 Task: Add a condition where "Organization Is not -" in new tickets in your groups.
Action: Mouse moved to (123, 406)
Screenshot: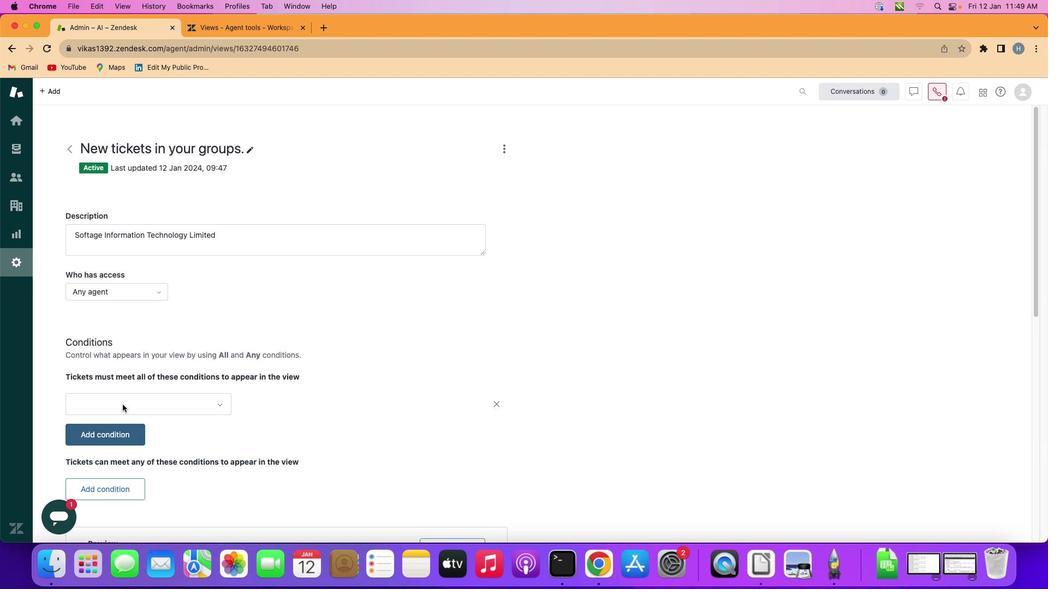 
Action: Mouse pressed left at (123, 406)
Screenshot: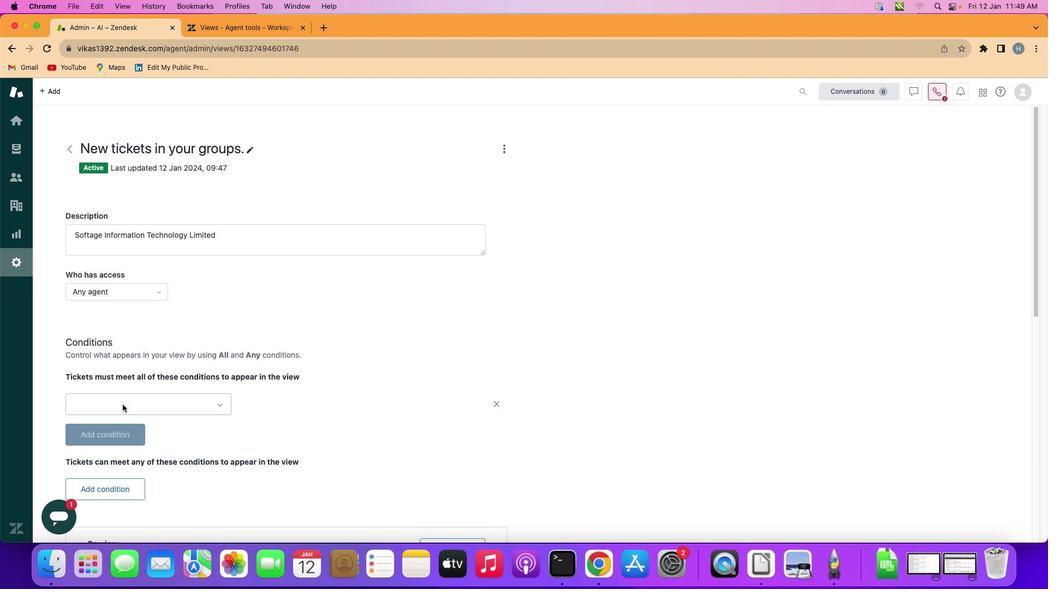 
Action: Mouse moved to (131, 405)
Screenshot: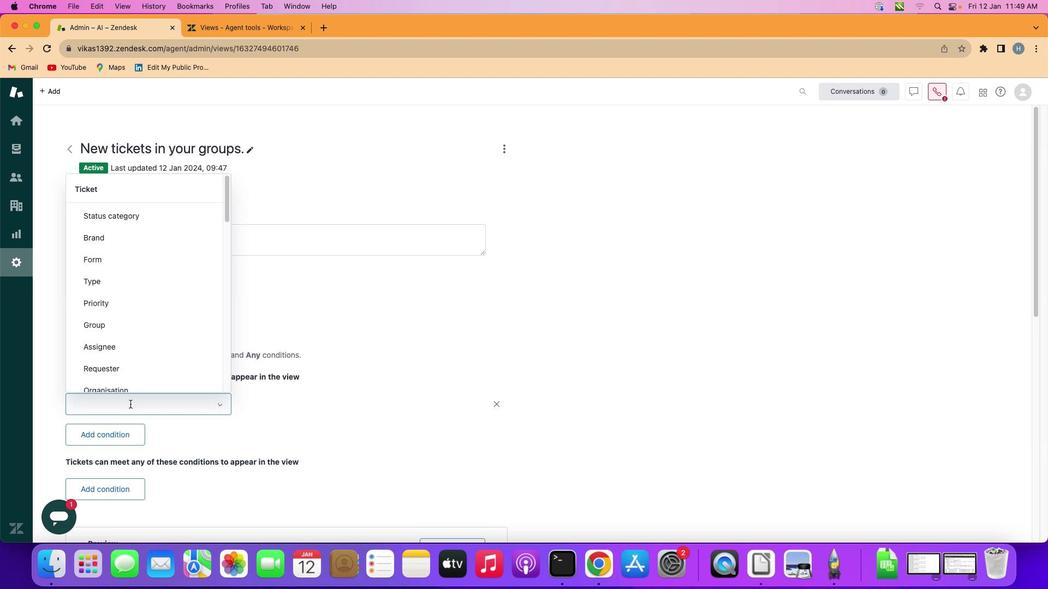 
Action: Mouse pressed left at (131, 405)
Screenshot: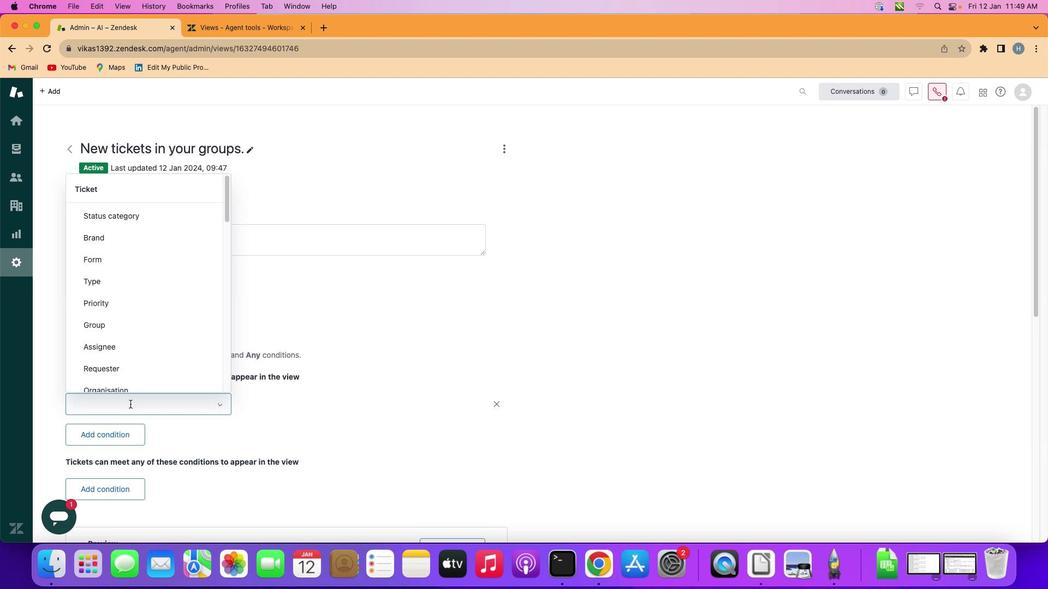 
Action: Mouse moved to (155, 317)
Screenshot: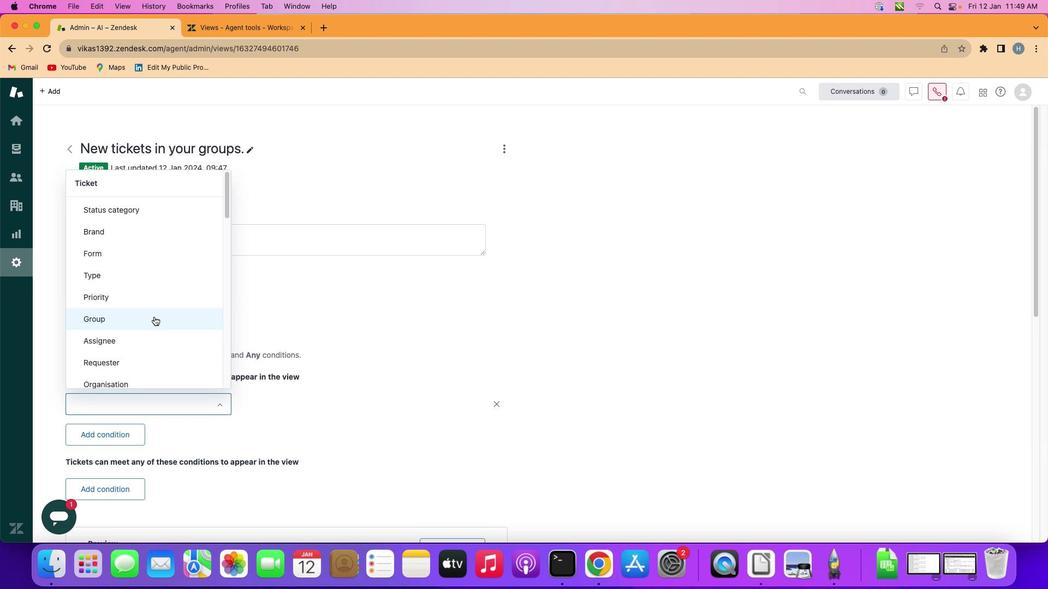 
Action: Mouse scrolled (155, 317) with delta (1, 0)
Screenshot: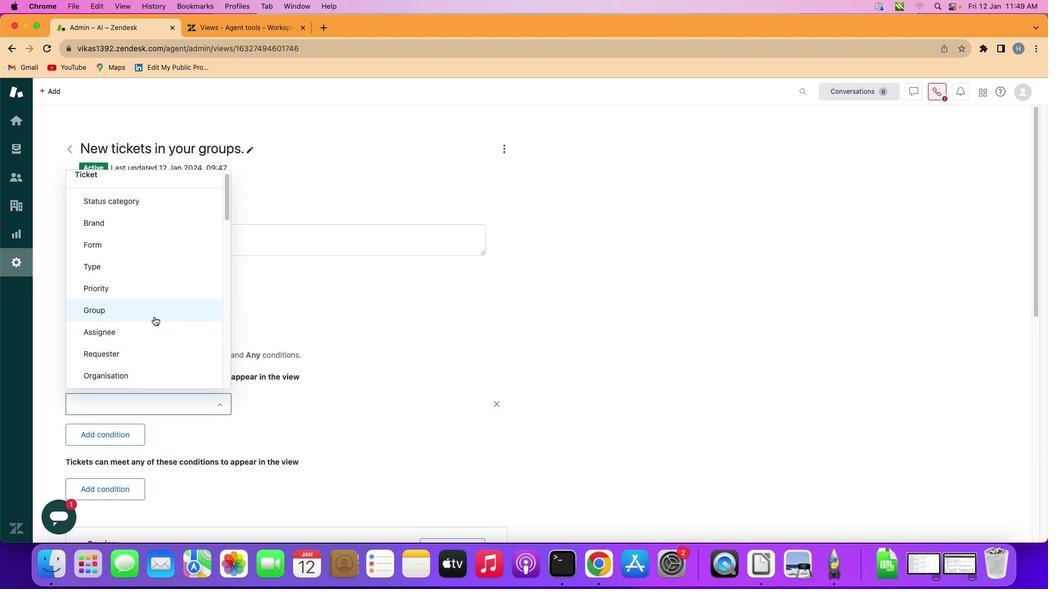 
Action: Mouse scrolled (155, 317) with delta (1, 0)
Screenshot: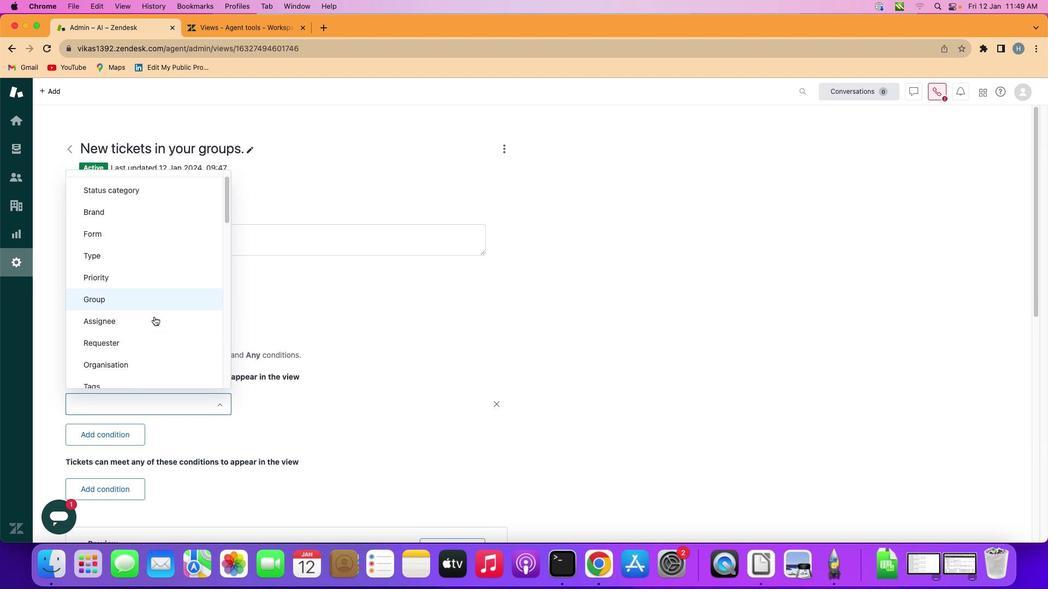 
Action: Mouse scrolled (155, 317) with delta (1, 0)
Screenshot: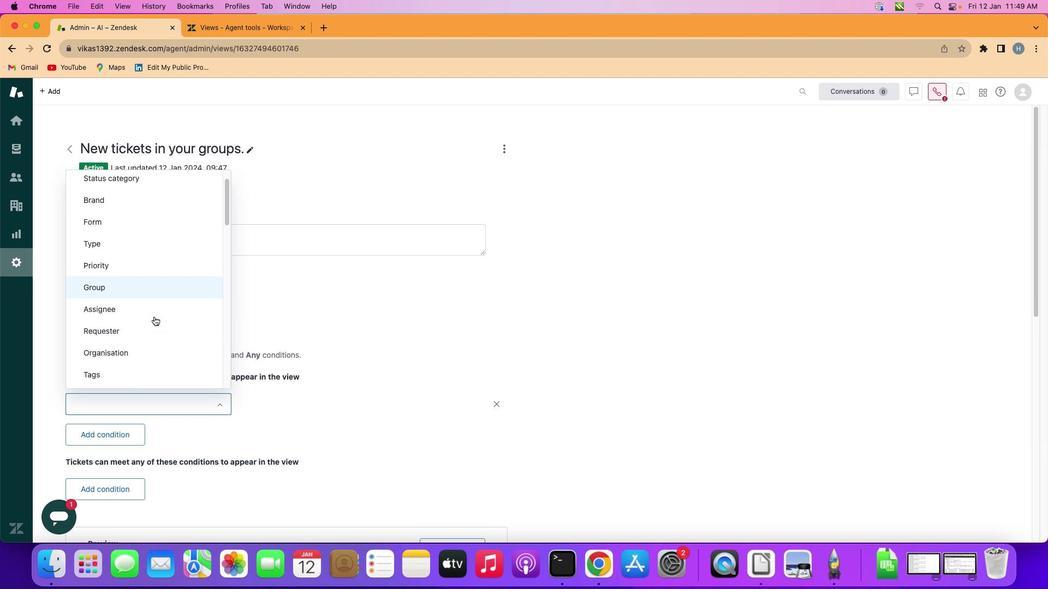 
Action: Mouse scrolled (155, 317) with delta (1, 0)
Screenshot: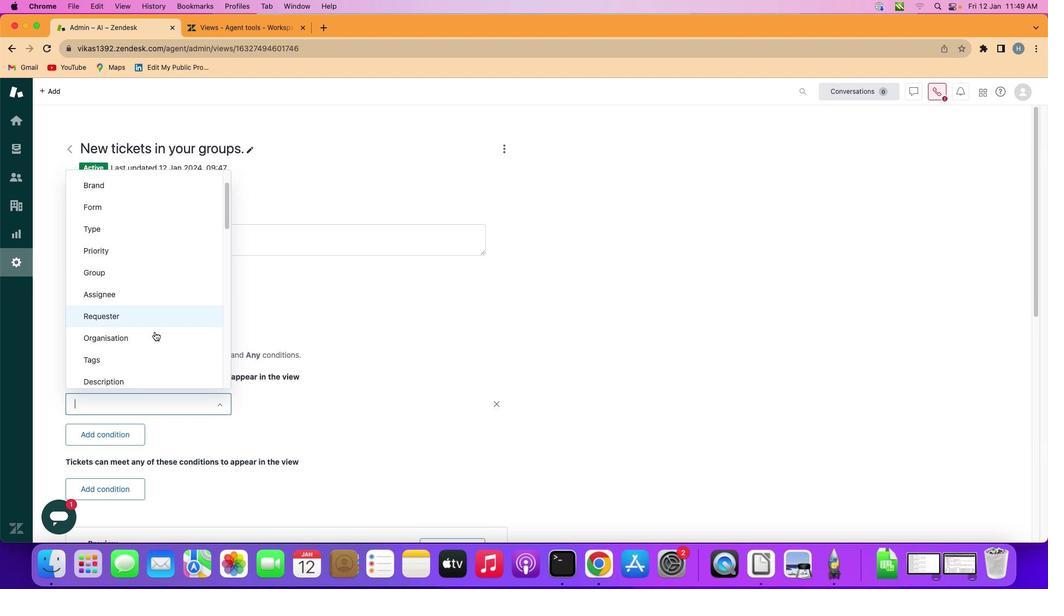 
Action: Mouse moved to (156, 336)
Screenshot: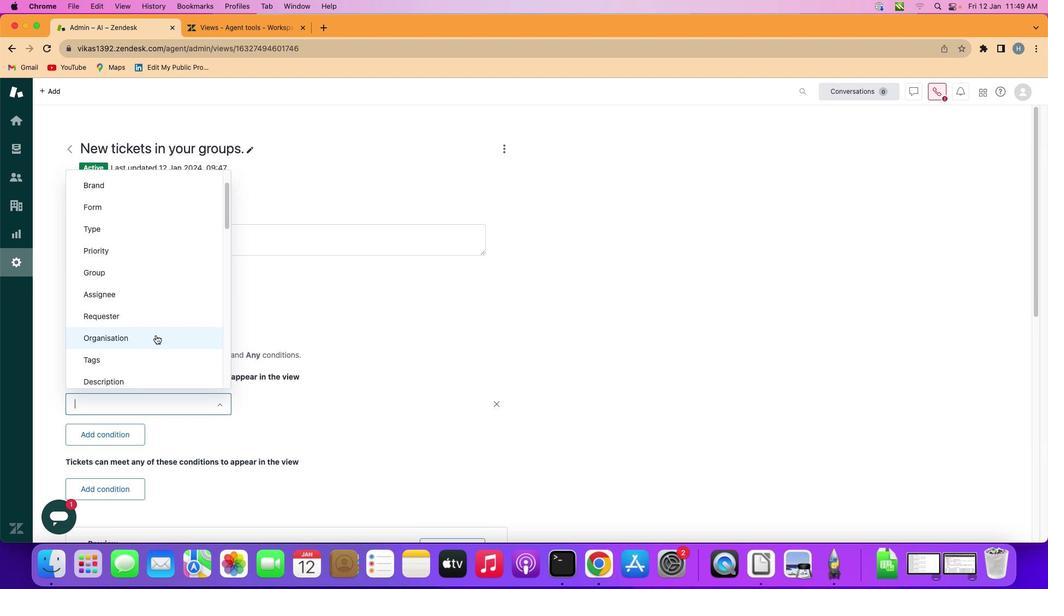 
Action: Mouse pressed left at (156, 336)
Screenshot: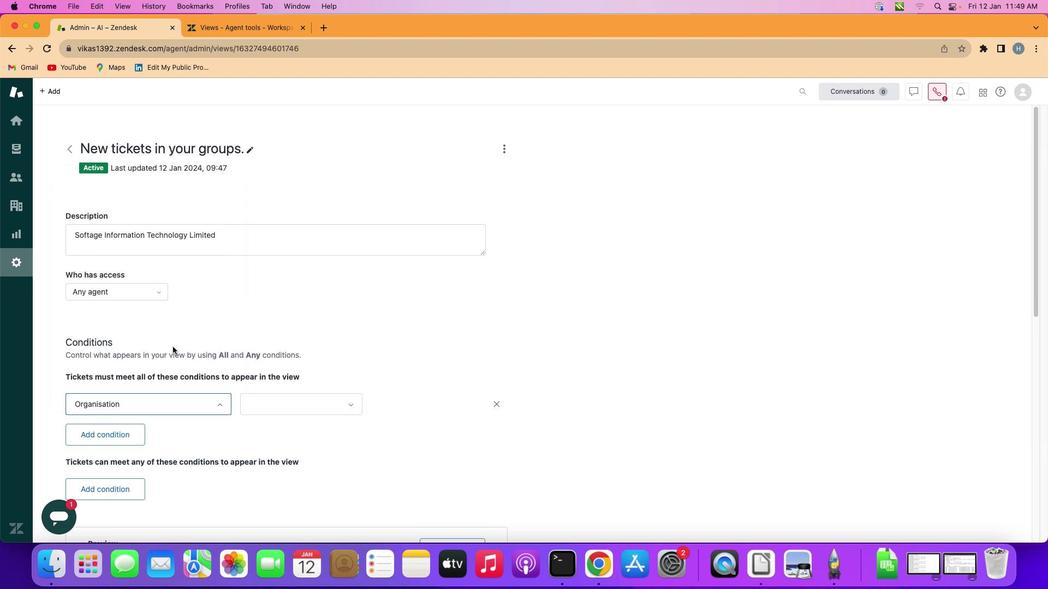 
Action: Mouse moved to (294, 405)
Screenshot: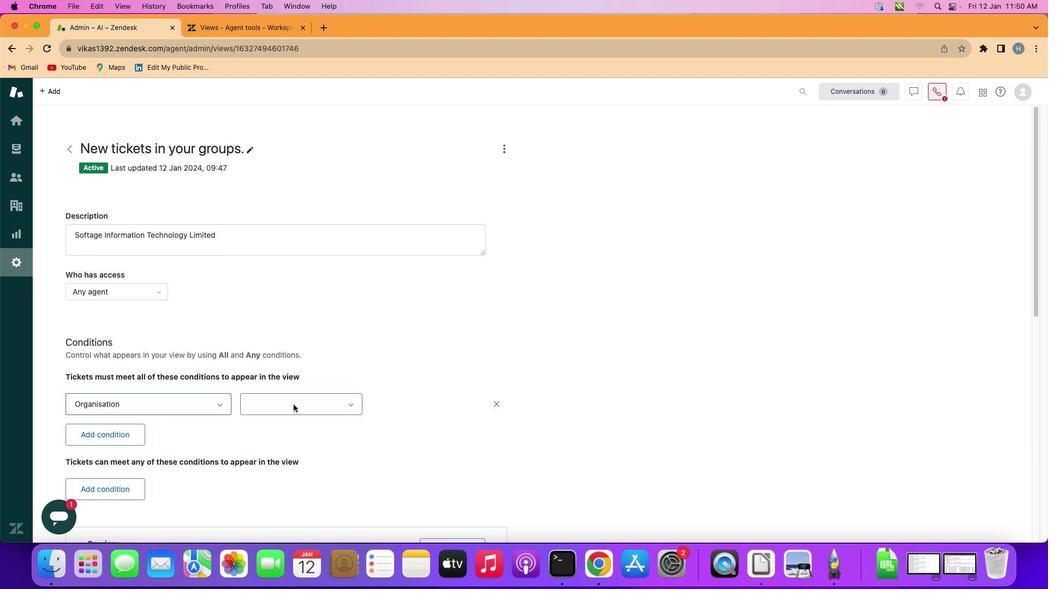 
Action: Mouse pressed left at (294, 405)
Screenshot: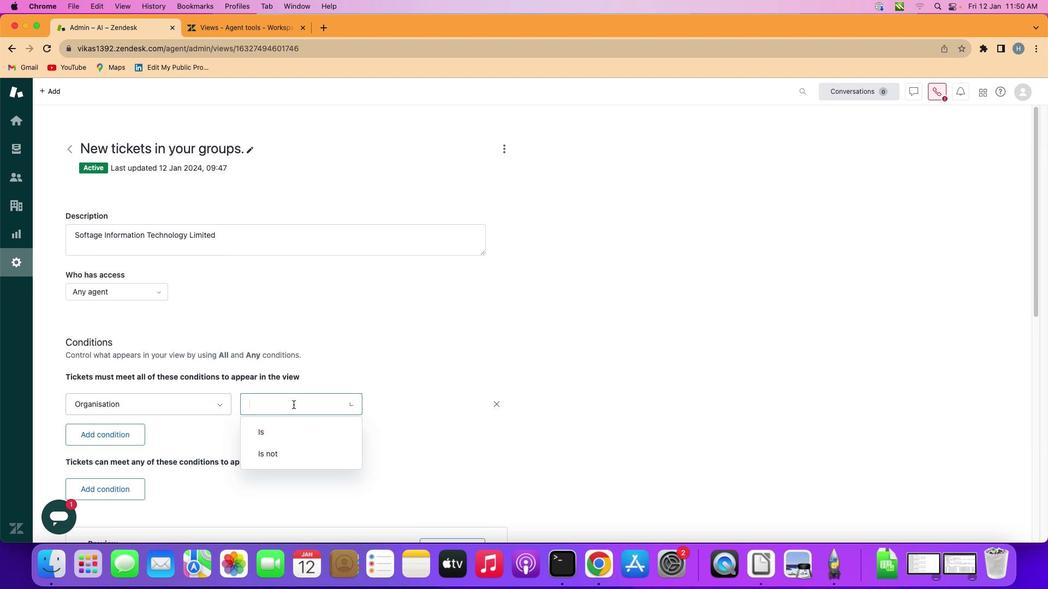 
Action: Mouse moved to (293, 453)
Screenshot: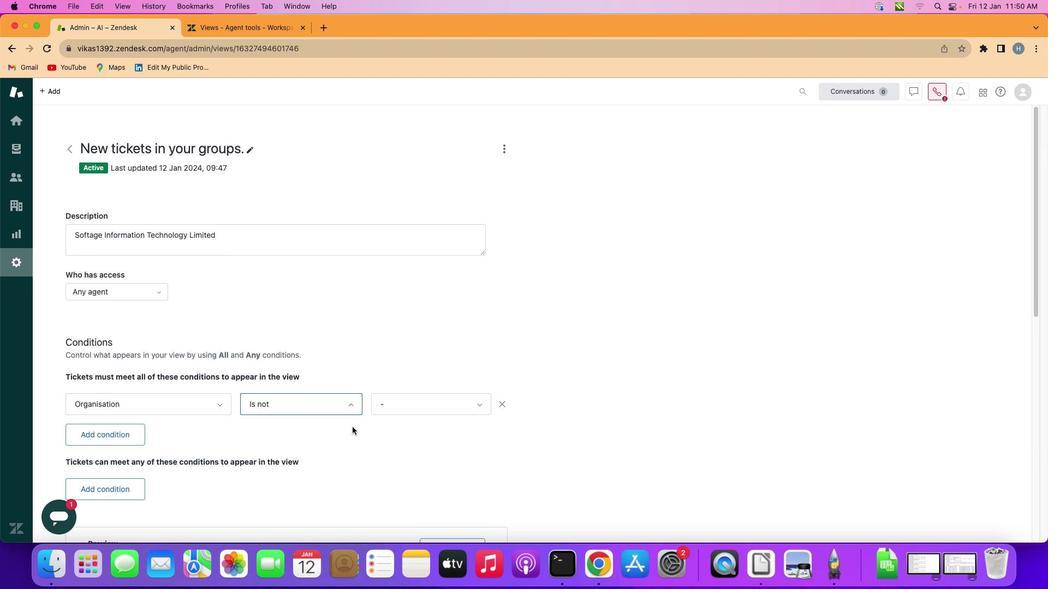 
Action: Mouse pressed left at (293, 453)
Screenshot: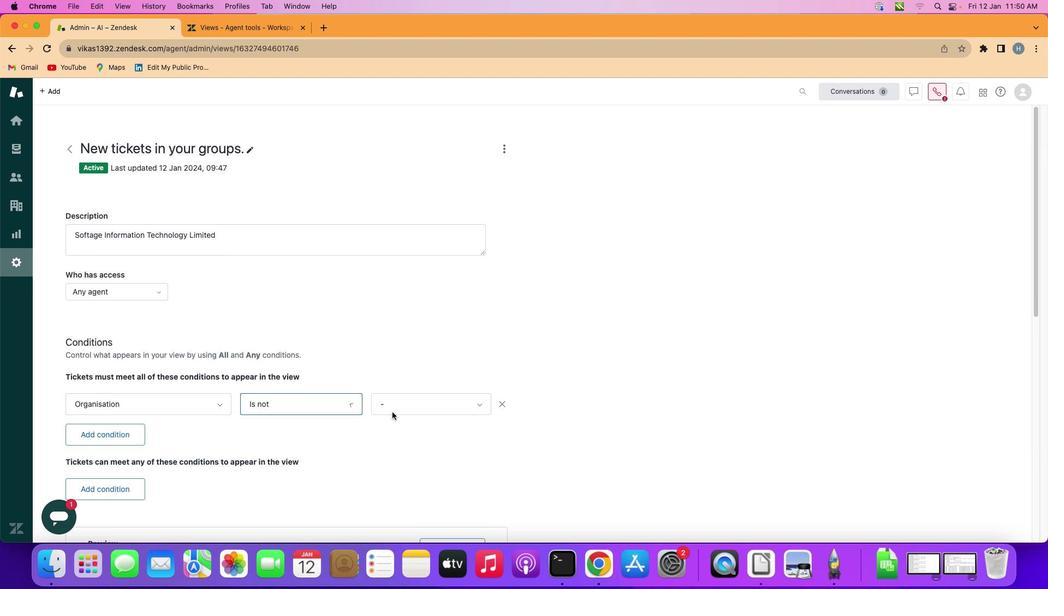 
Action: Mouse moved to (415, 406)
Screenshot: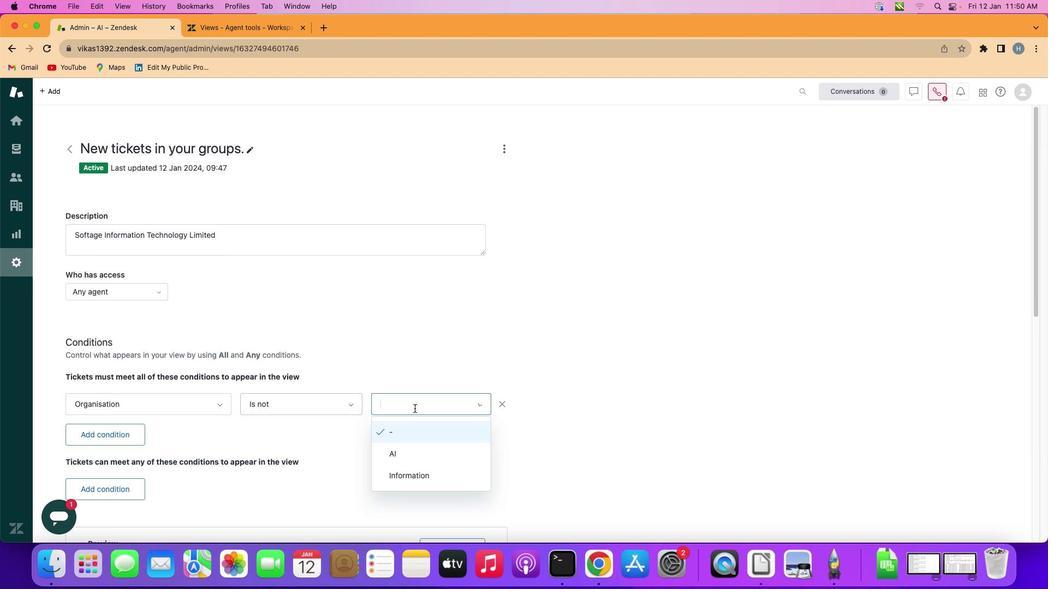 
Action: Mouse pressed left at (415, 406)
Screenshot: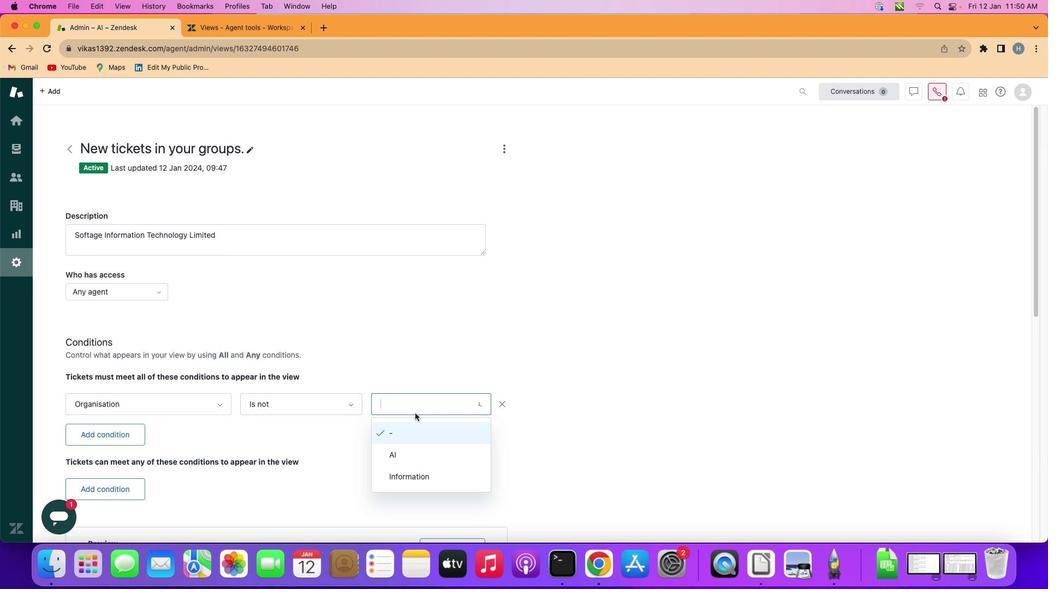 
Action: Mouse moved to (418, 433)
Screenshot: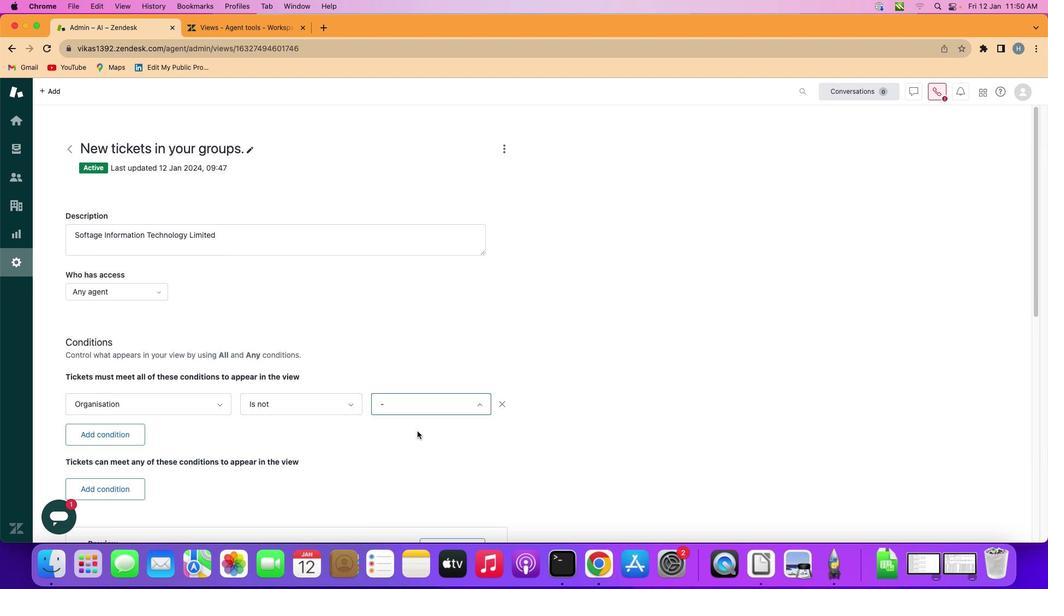 
Action: Mouse pressed left at (418, 433)
Screenshot: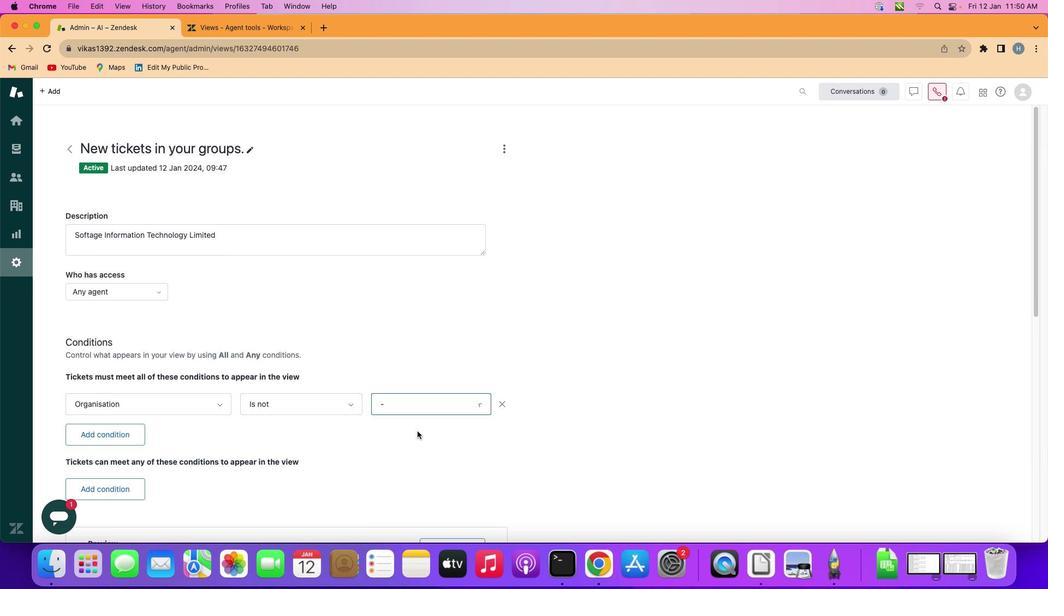 
